 Task: Filter people who talk about #hiring.
Action: Mouse moved to (403, 111)
Screenshot: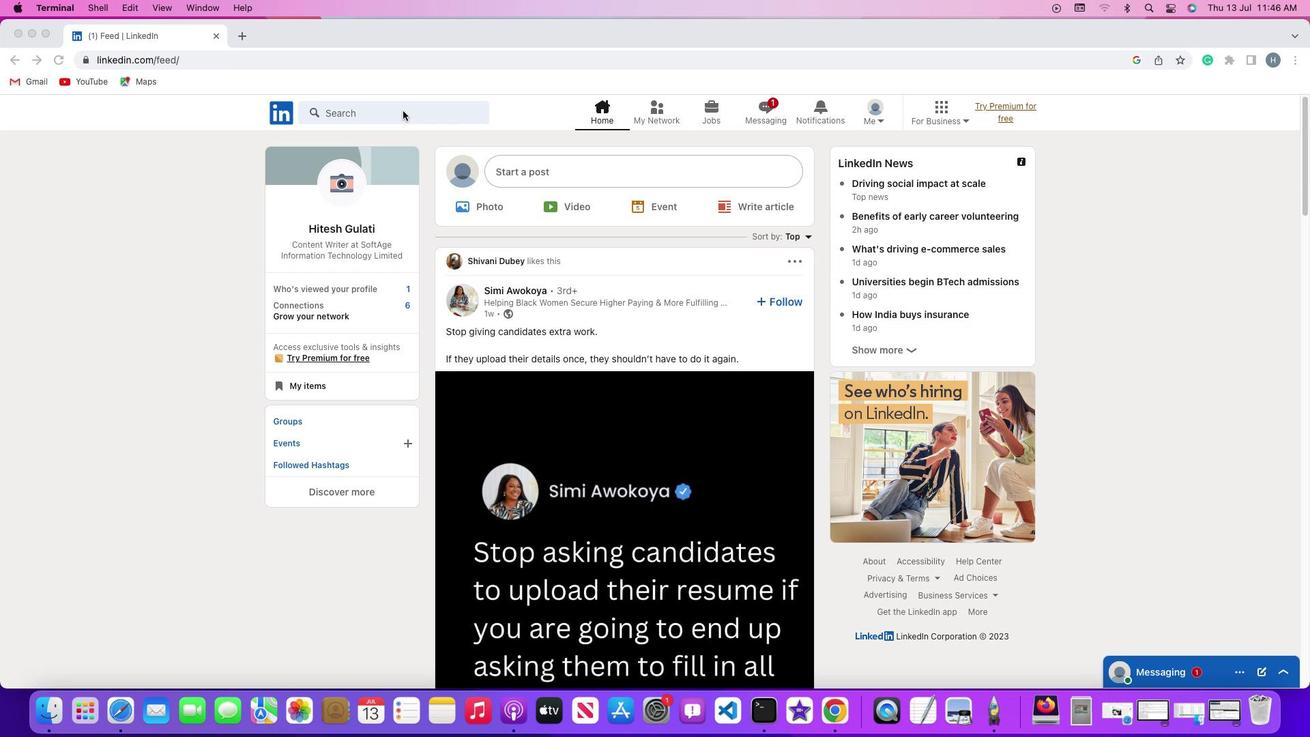 
Action: Mouse pressed left at (403, 111)
Screenshot: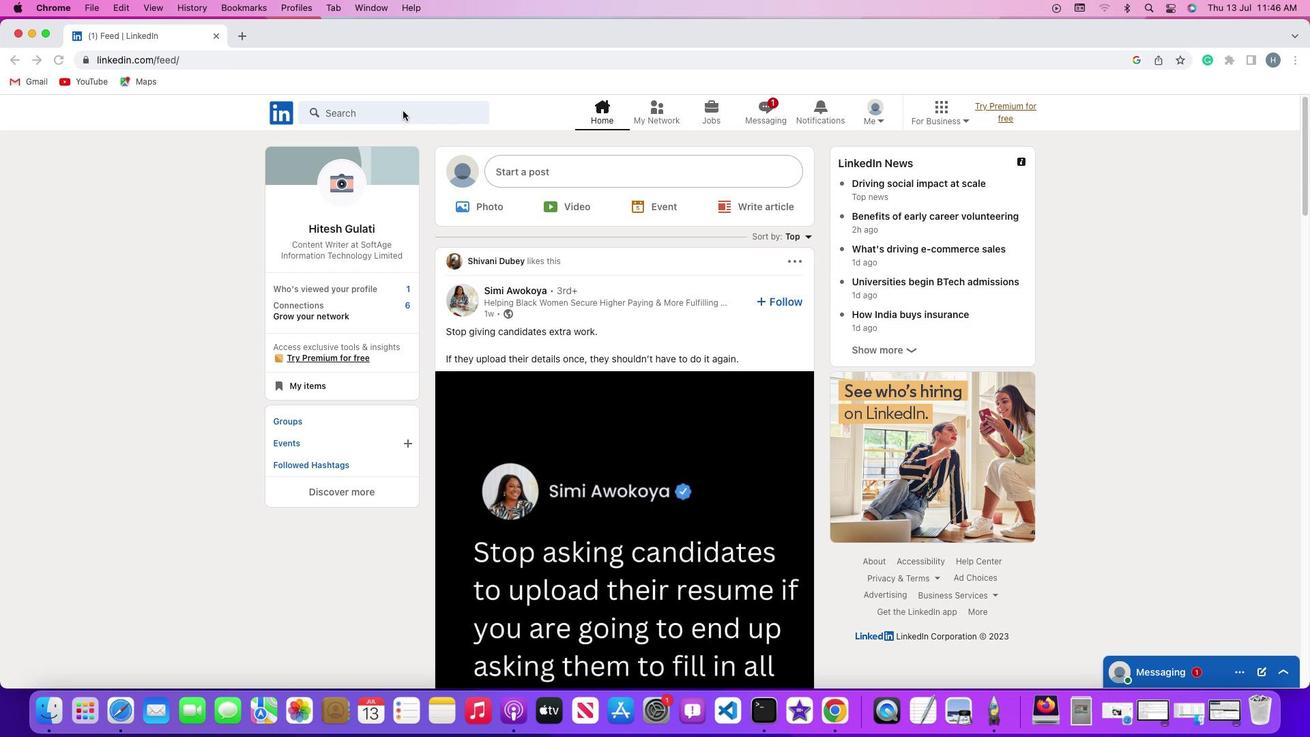 
Action: Mouse pressed left at (403, 111)
Screenshot: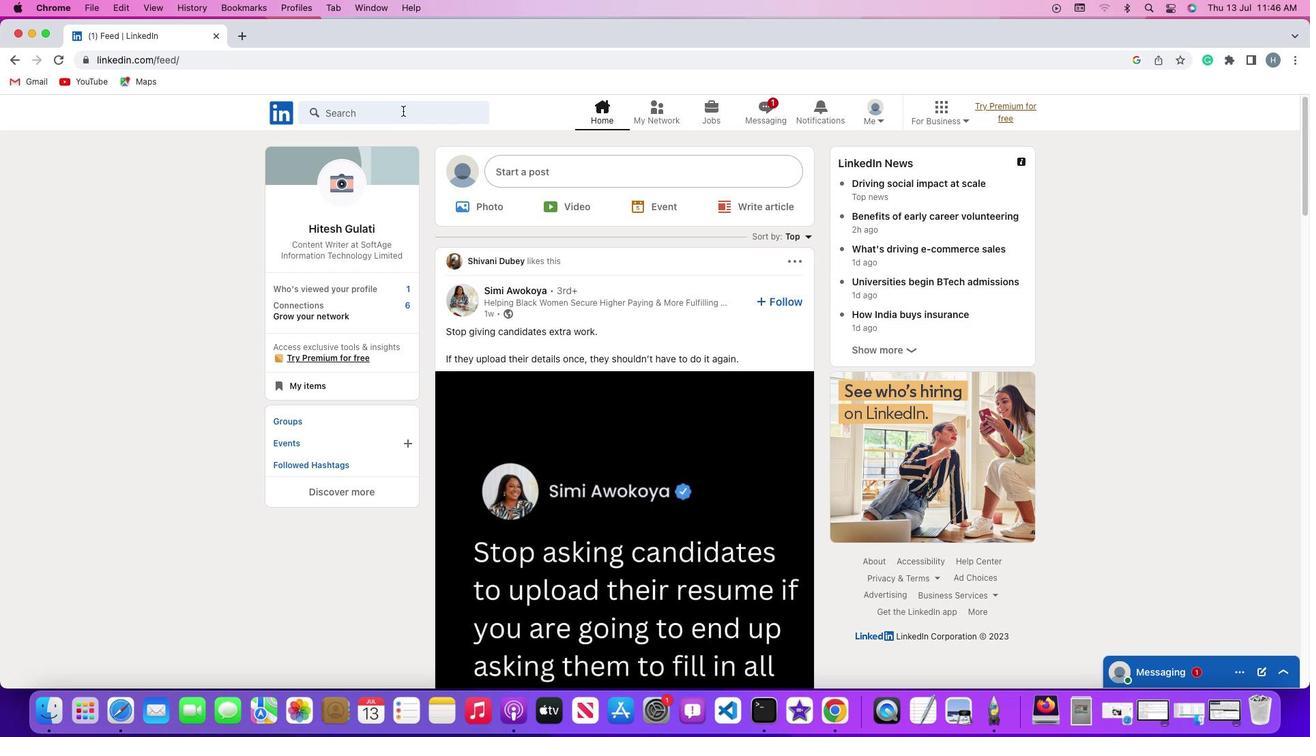 
Action: Mouse moved to (403, 110)
Screenshot: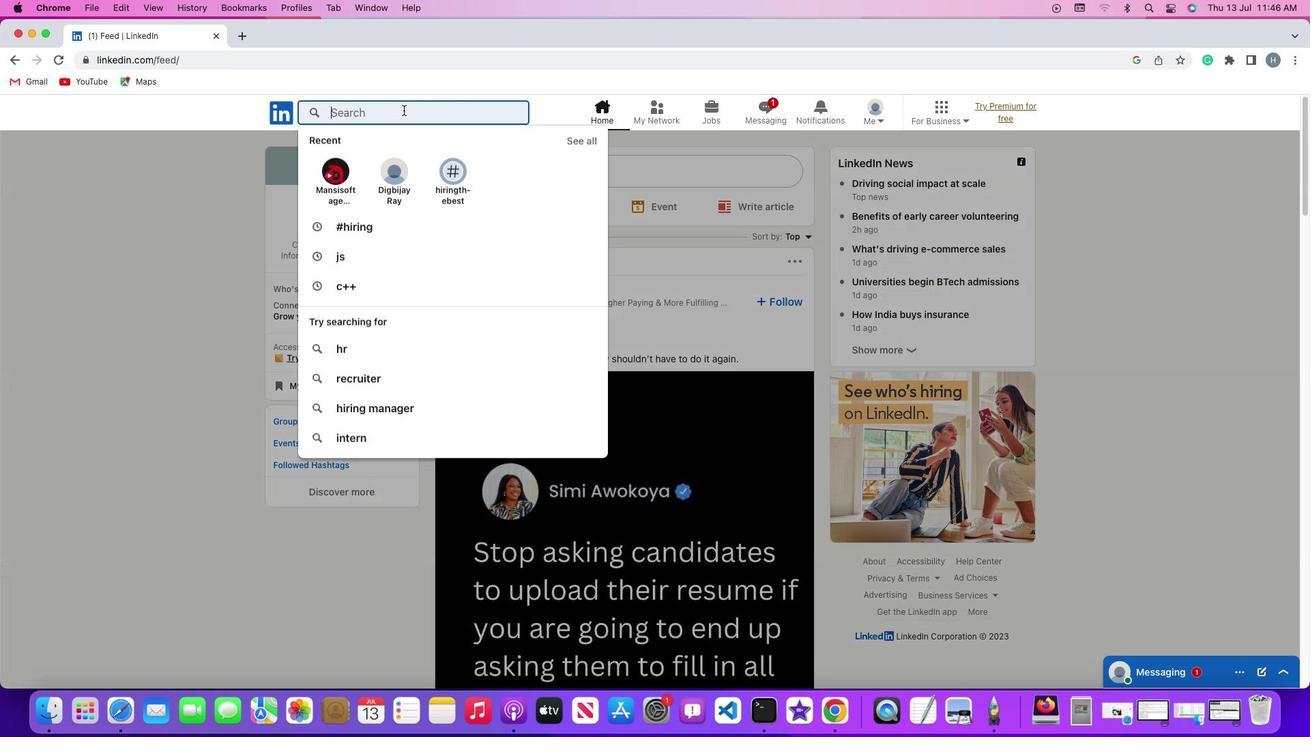
Action: Key pressed Key.shift'#''h''i''r''i''n''g'Key.enter
Screenshot: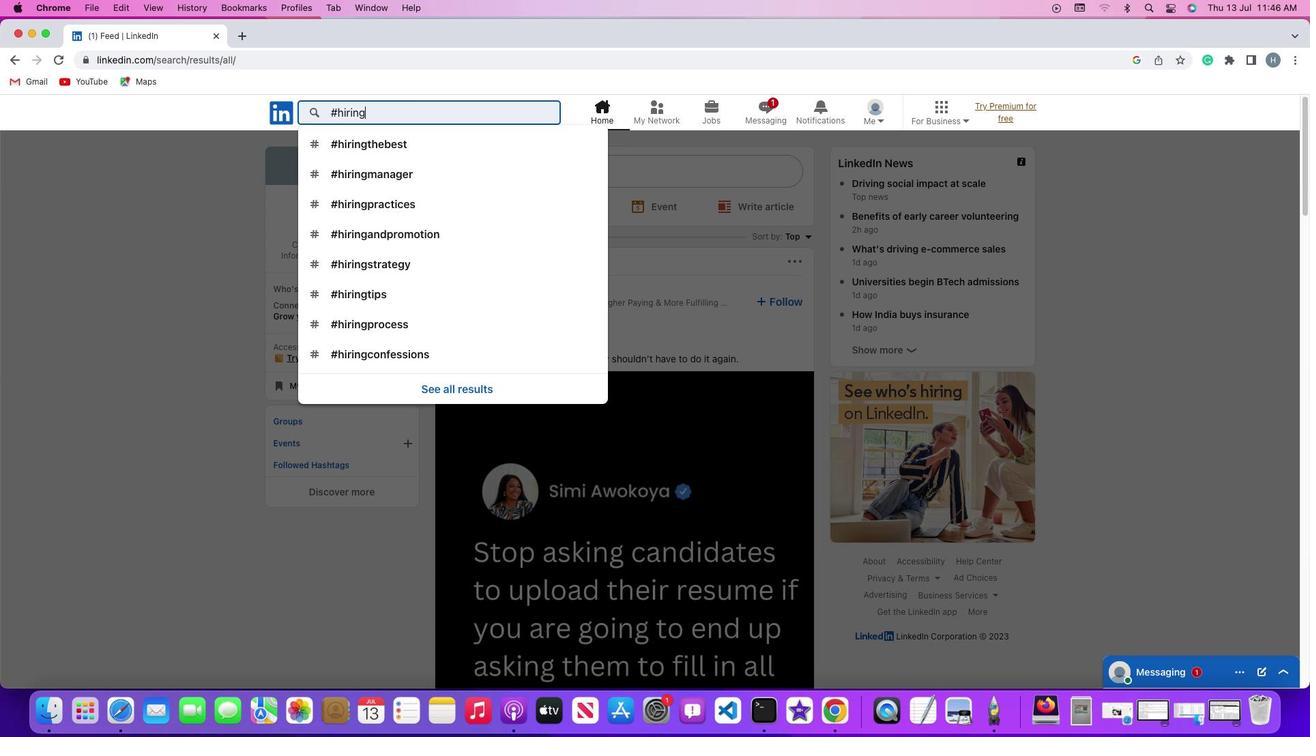 
Action: Mouse moved to (395, 152)
Screenshot: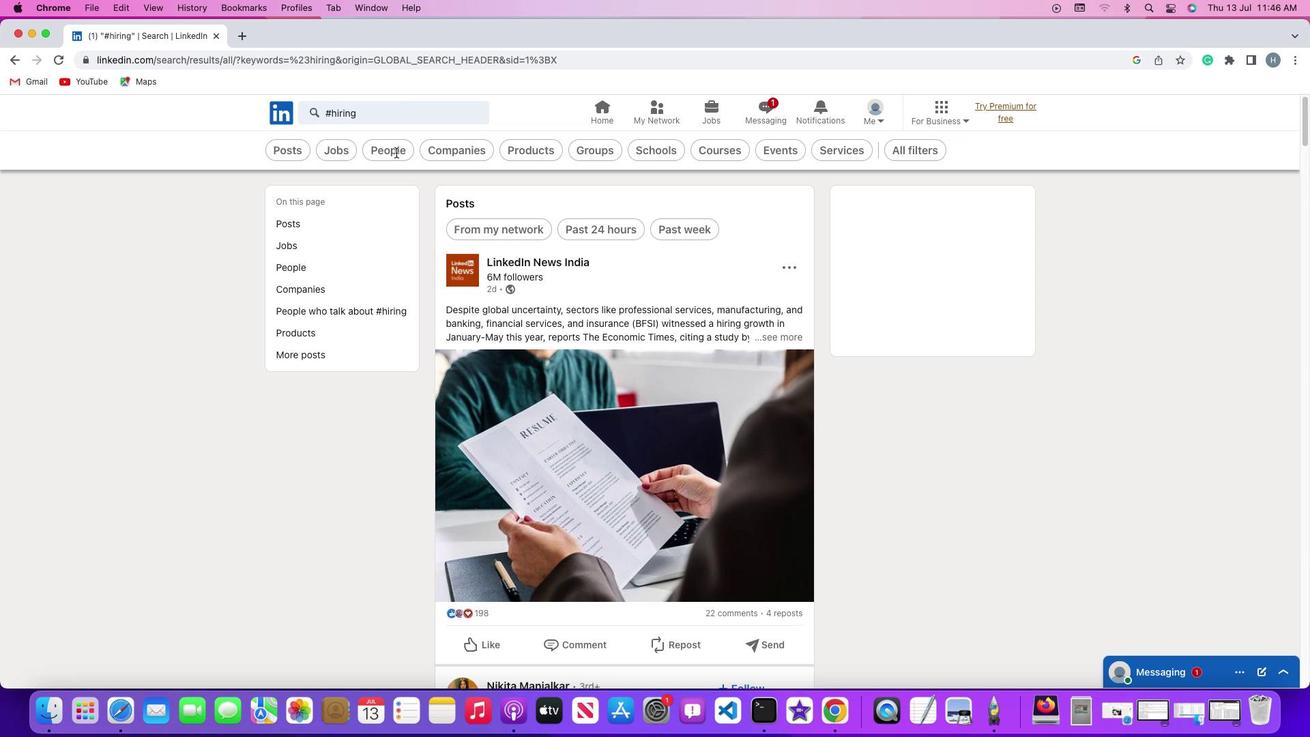 
Action: Mouse pressed left at (395, 152)
Screenshot: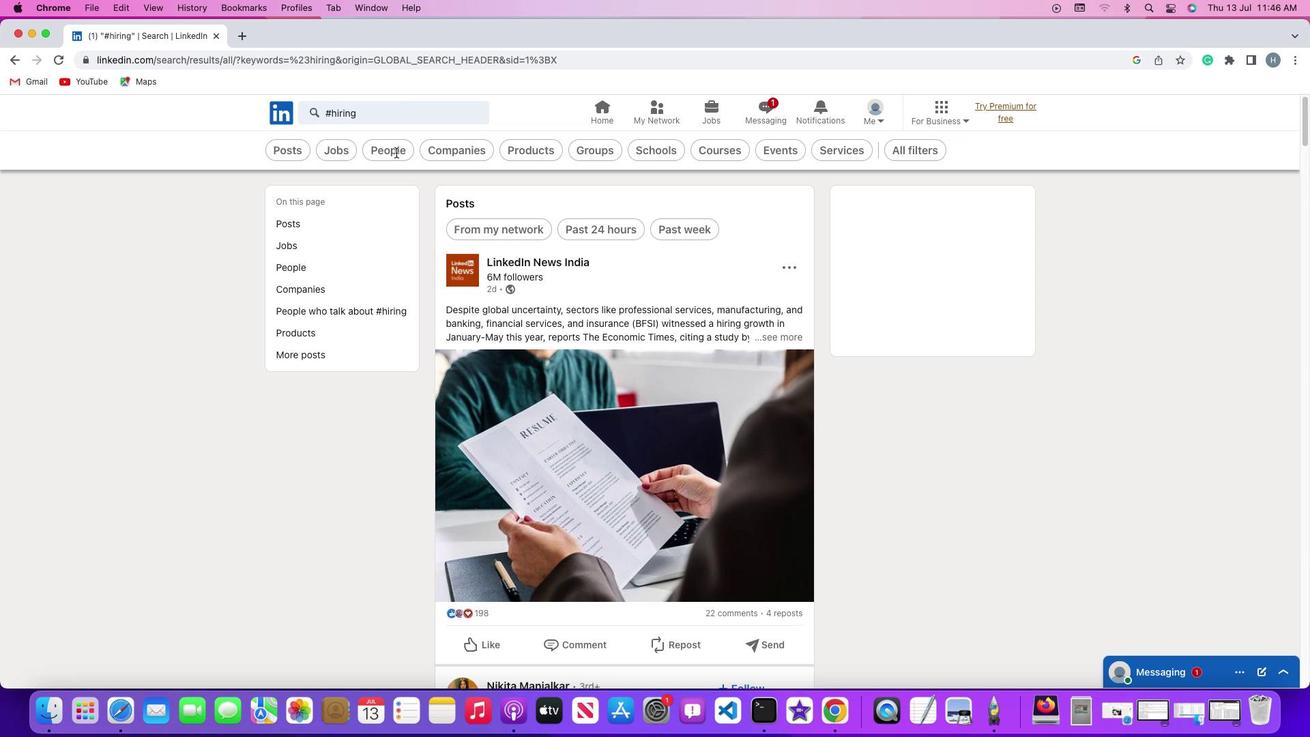 
Action: Mouse moved to (690, 148)
Screenshot: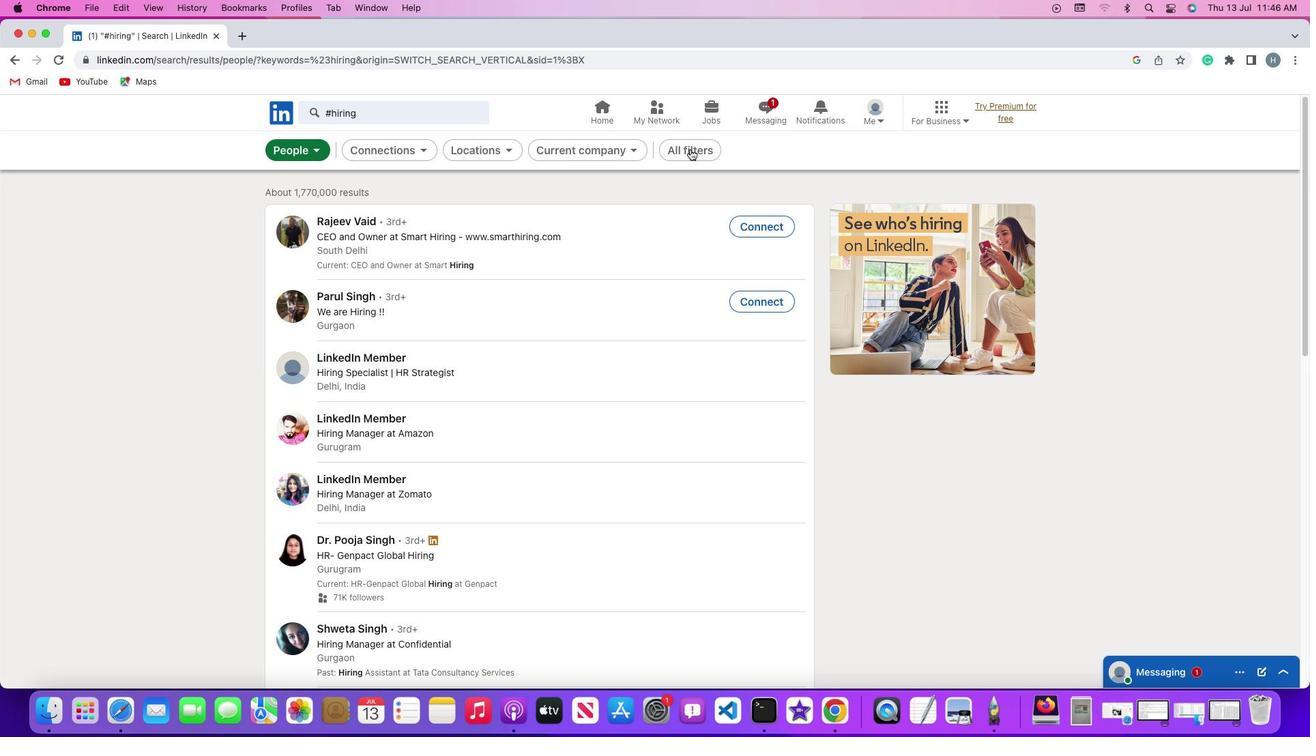 
Action: Mouse pressed left at (690, 148)
Screenshot: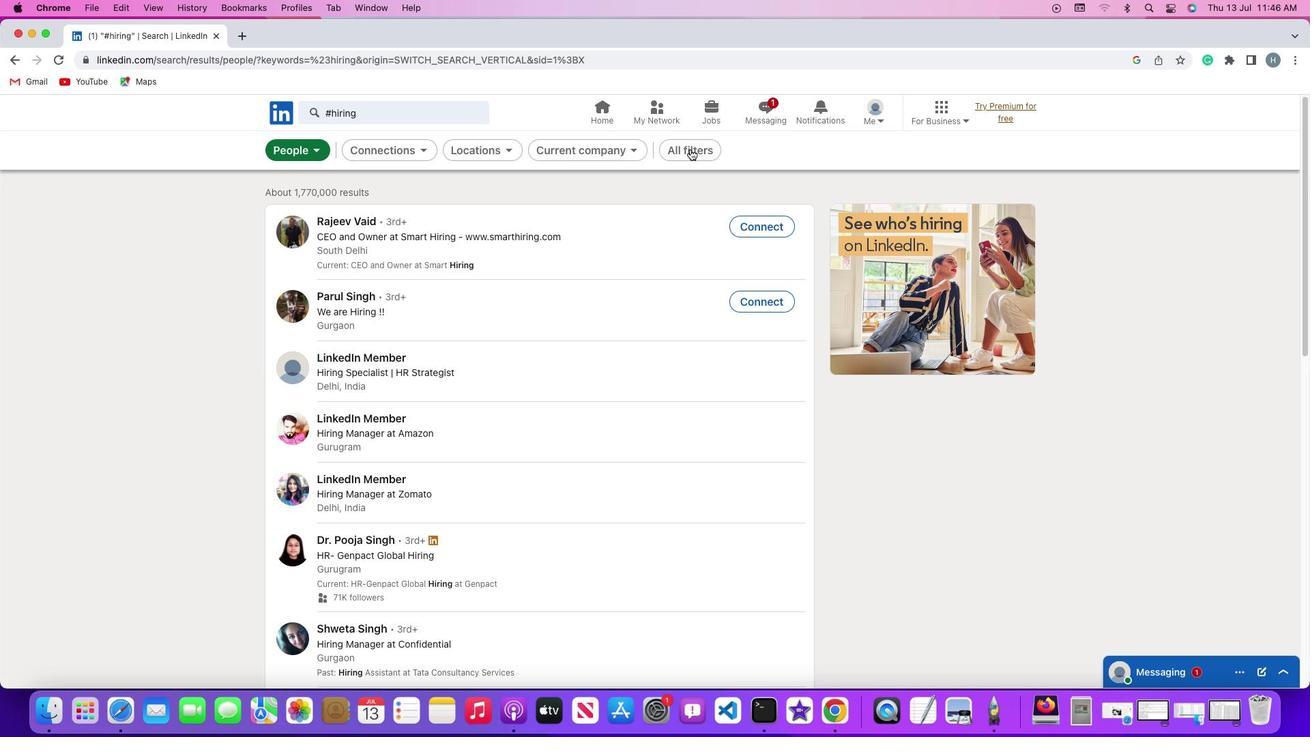 
Action: Mouse moved to (1054, 382)
Screenshot: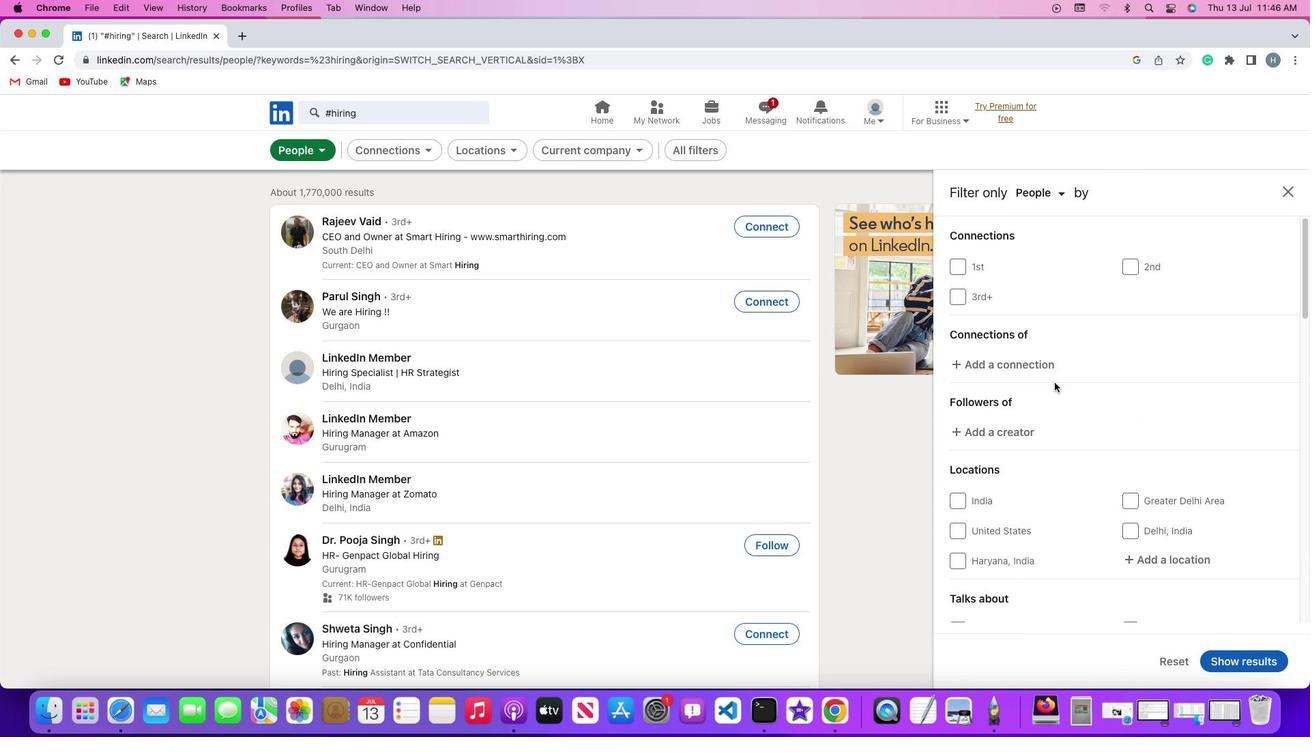 
Action: Mouse scrolled (1054, 382) with delta (0, 0)
Screenshot: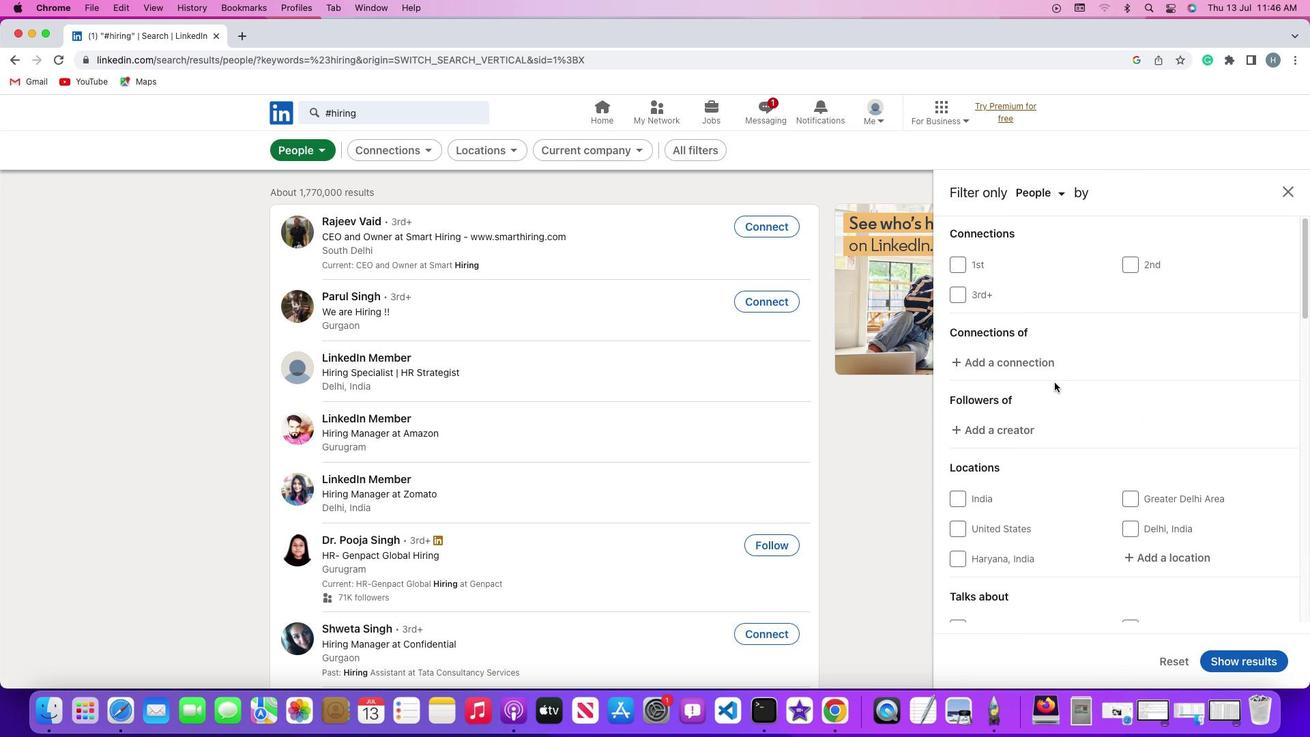 
Action: Mouse scrolled (1054, 382) with delta (0, 0)
Screenshot: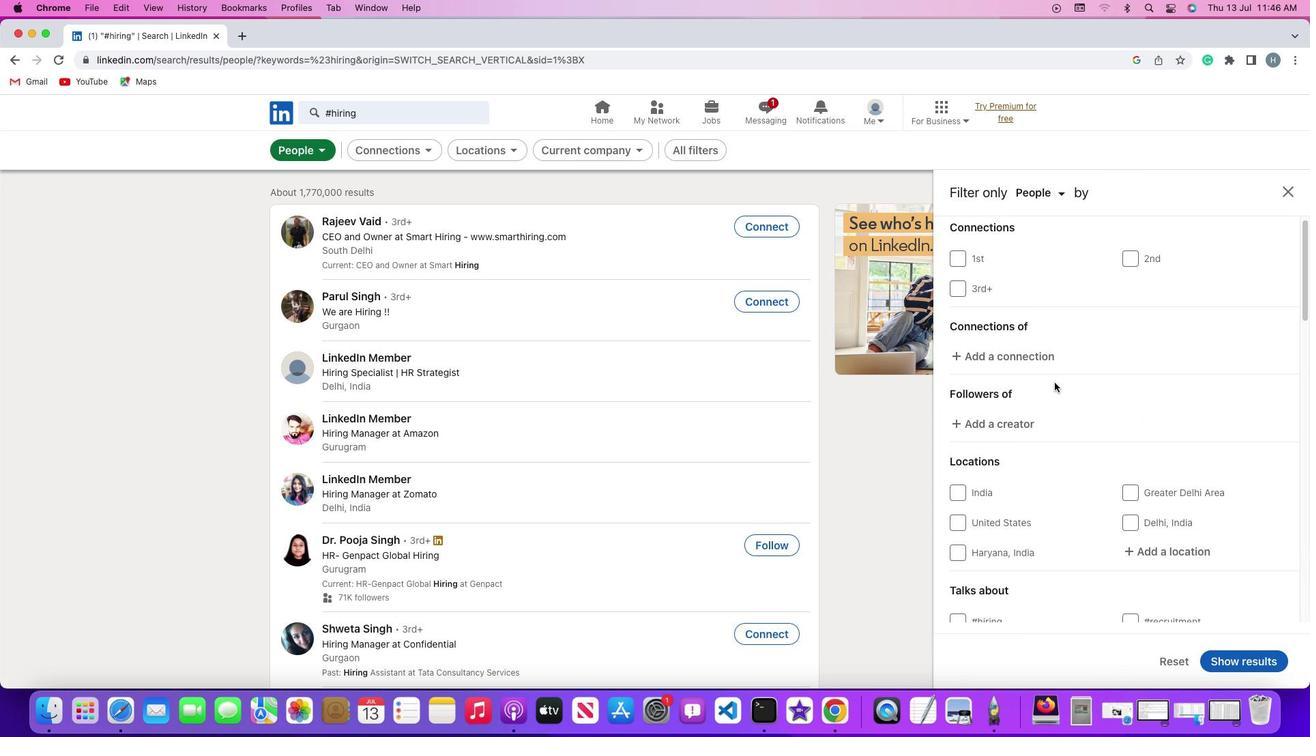 
Action: Mouse scrolled (1054, 382) with delta (0, -1)
Screenshot: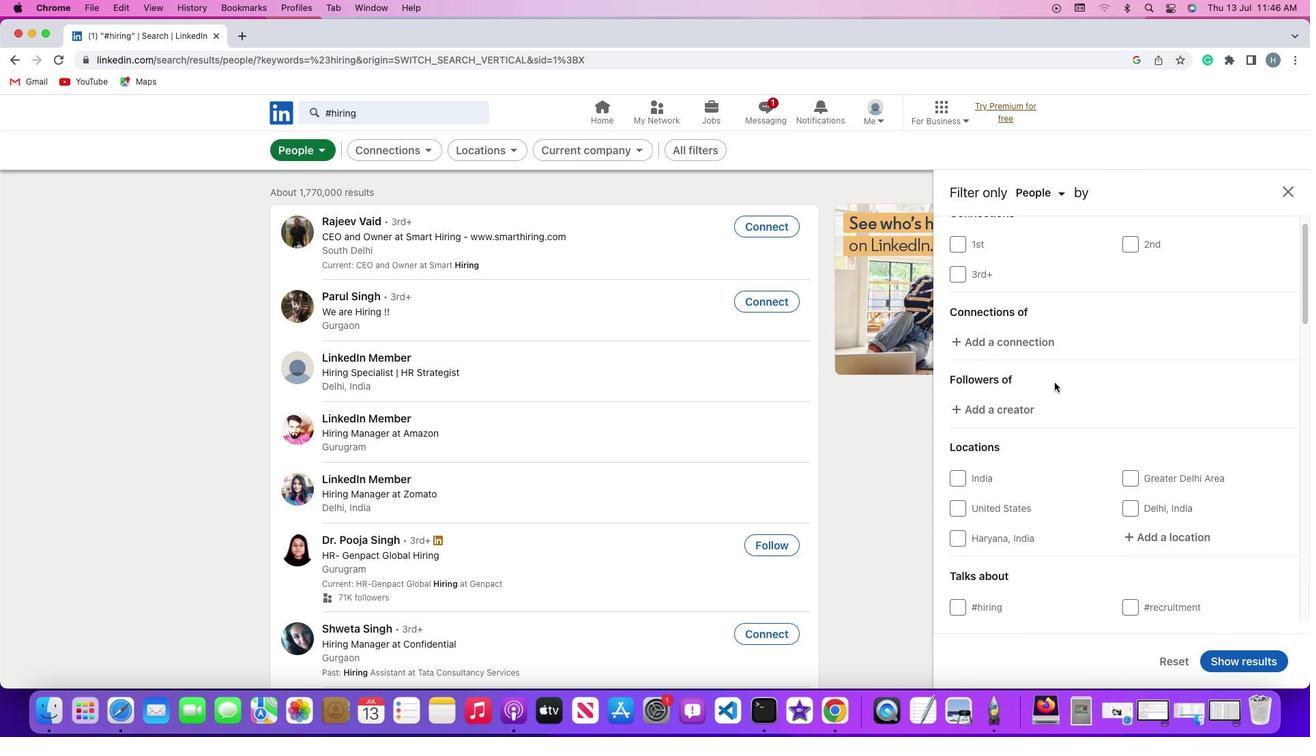 
Action: Mouse scrolled (1054, 382) with delta (0, 0)
Screenshot: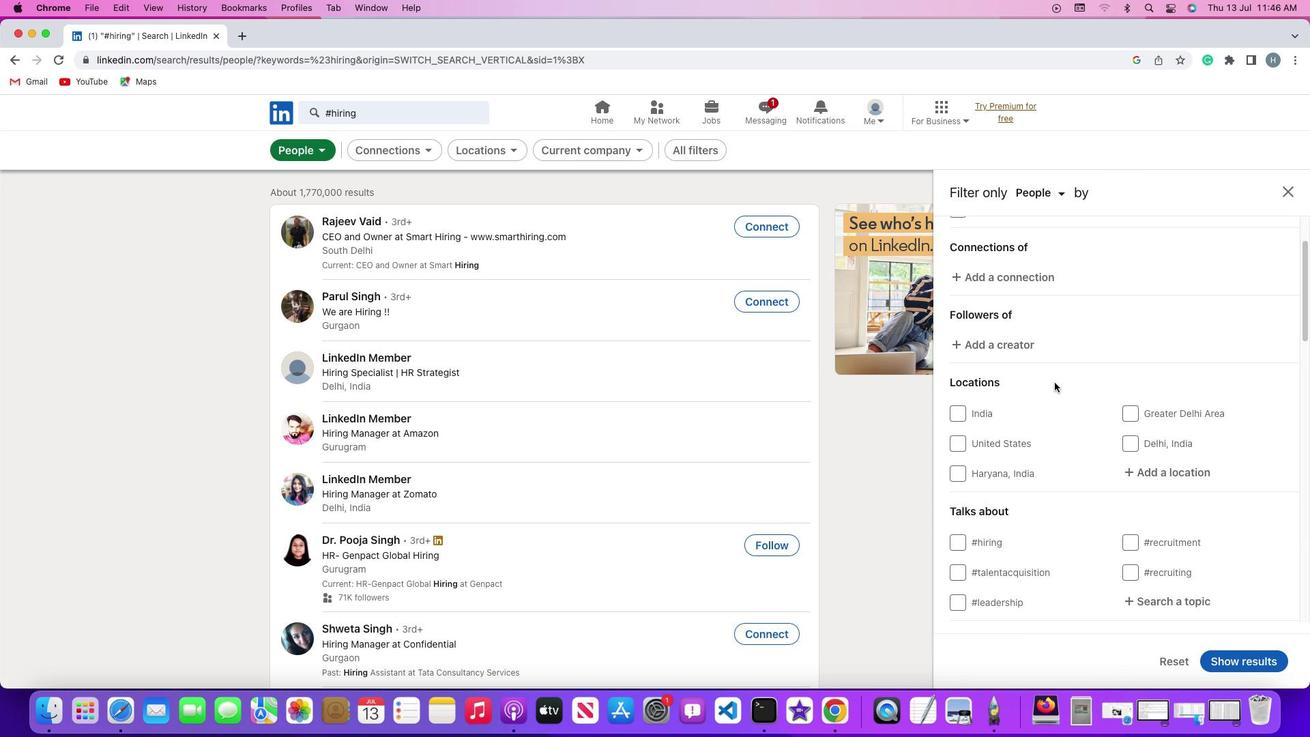 
Action: Mouse scrolled (1054, 382) with delta (0, 0)
Screenshot: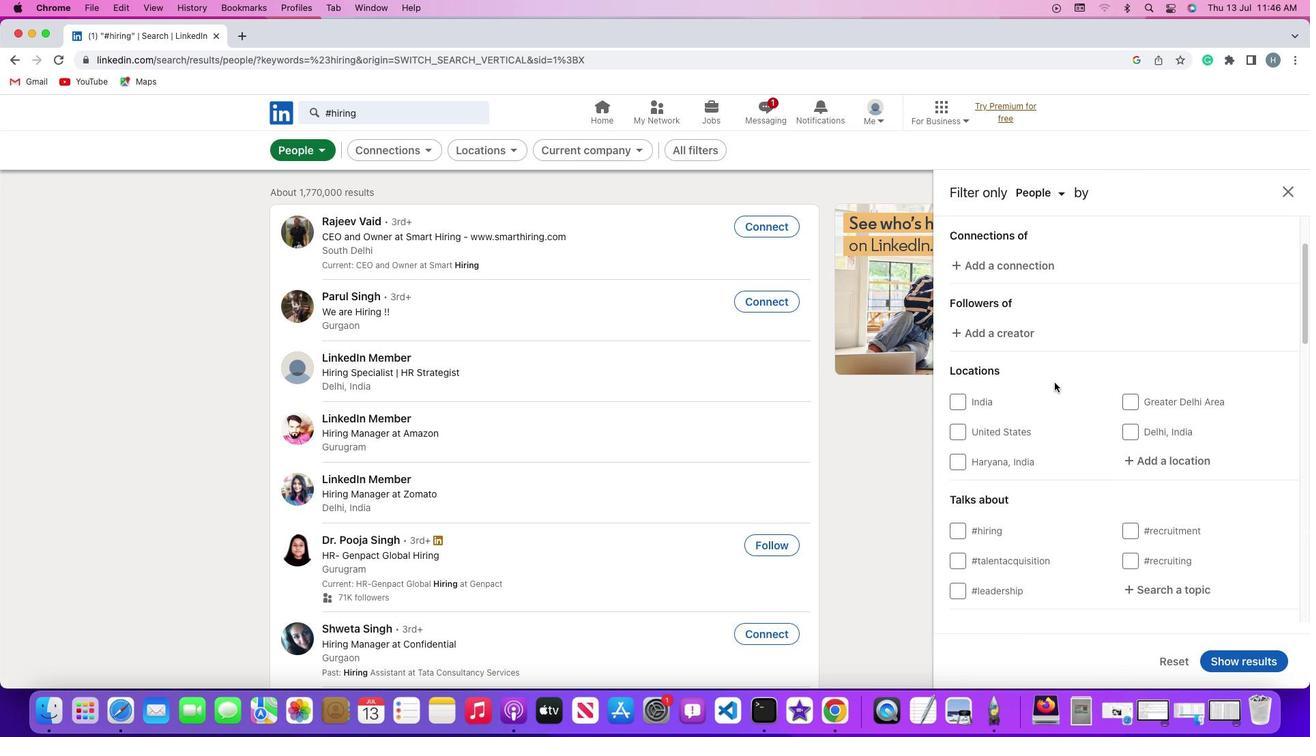 
Action: Mouse scrolled (1054, 382) with delta (0, -1)
Screenshot: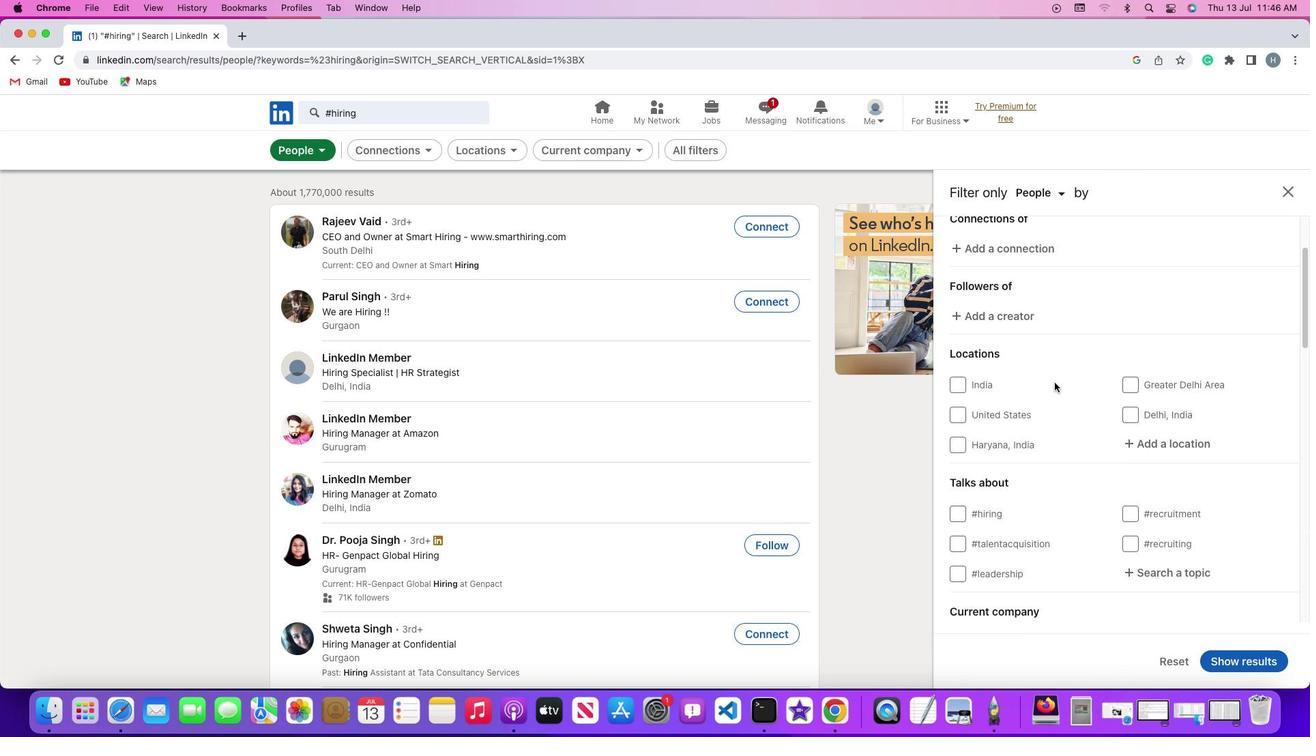 
Action: Mouse scrolled (1054, 382) with delta (0, 0)
Screenshot: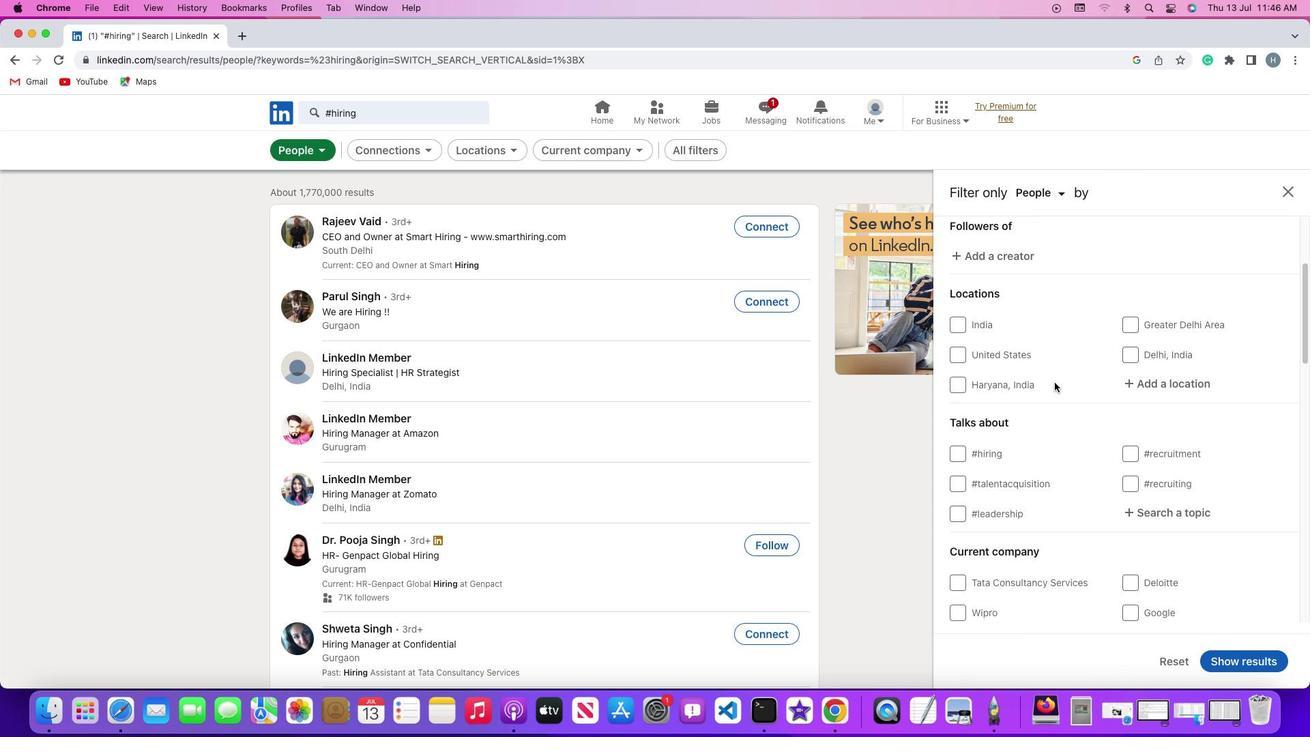 
Action: Mouse scrolled (1054, 382) with delta (0, 0)
Screenshot: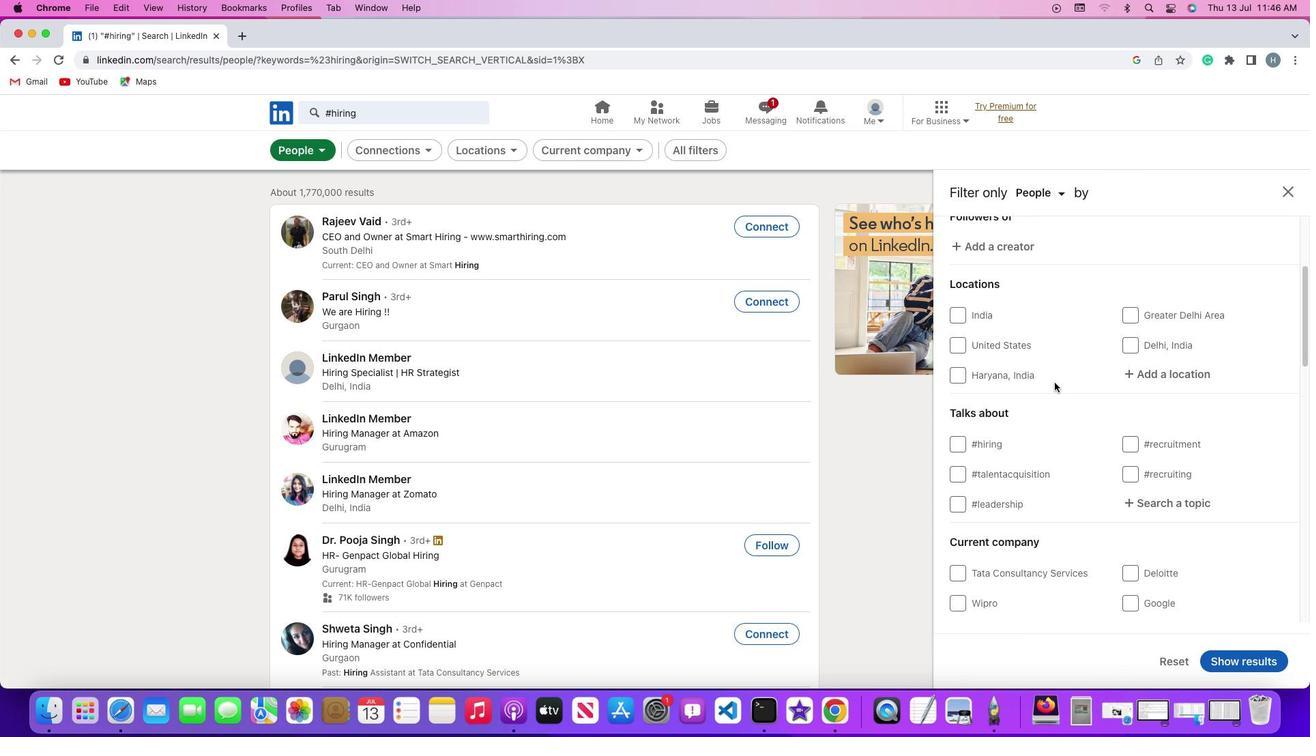 
Action: Mouse moved to (957, 429)
Screenshot: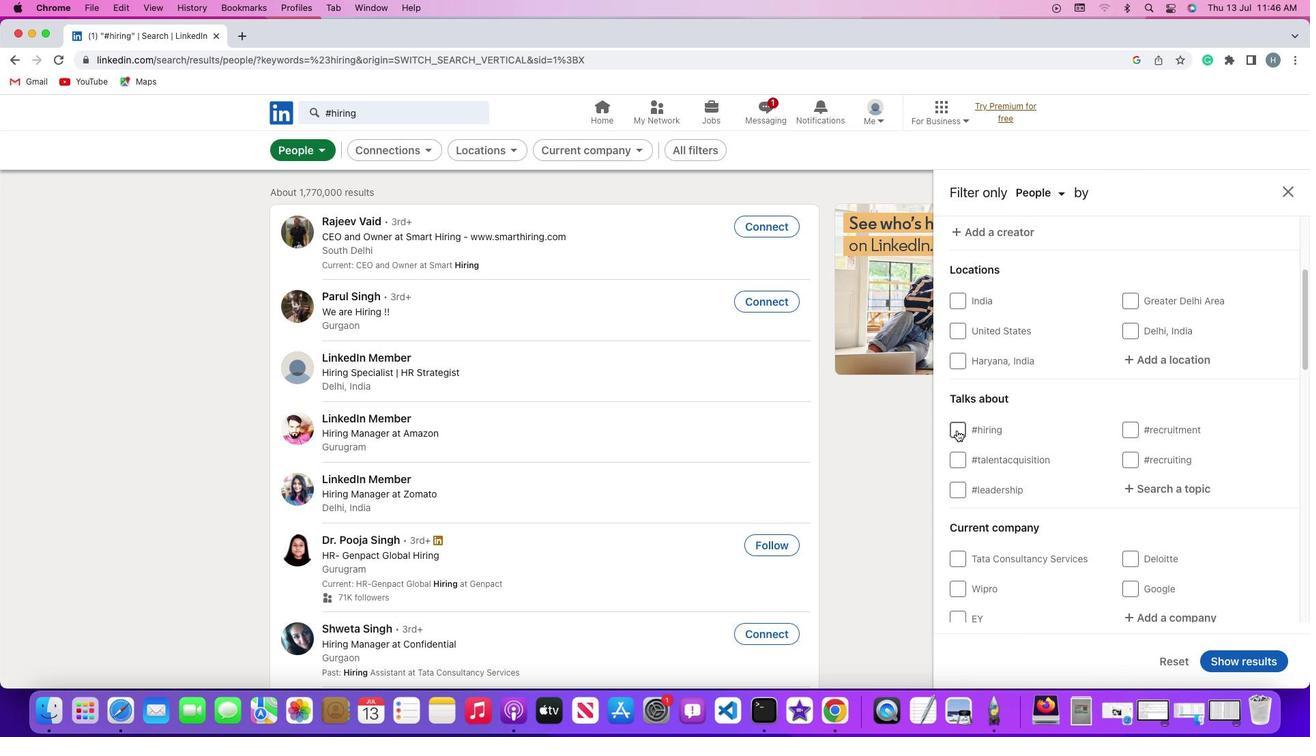 
Action: Mouse pressed left at (957, 429)
Screenshot: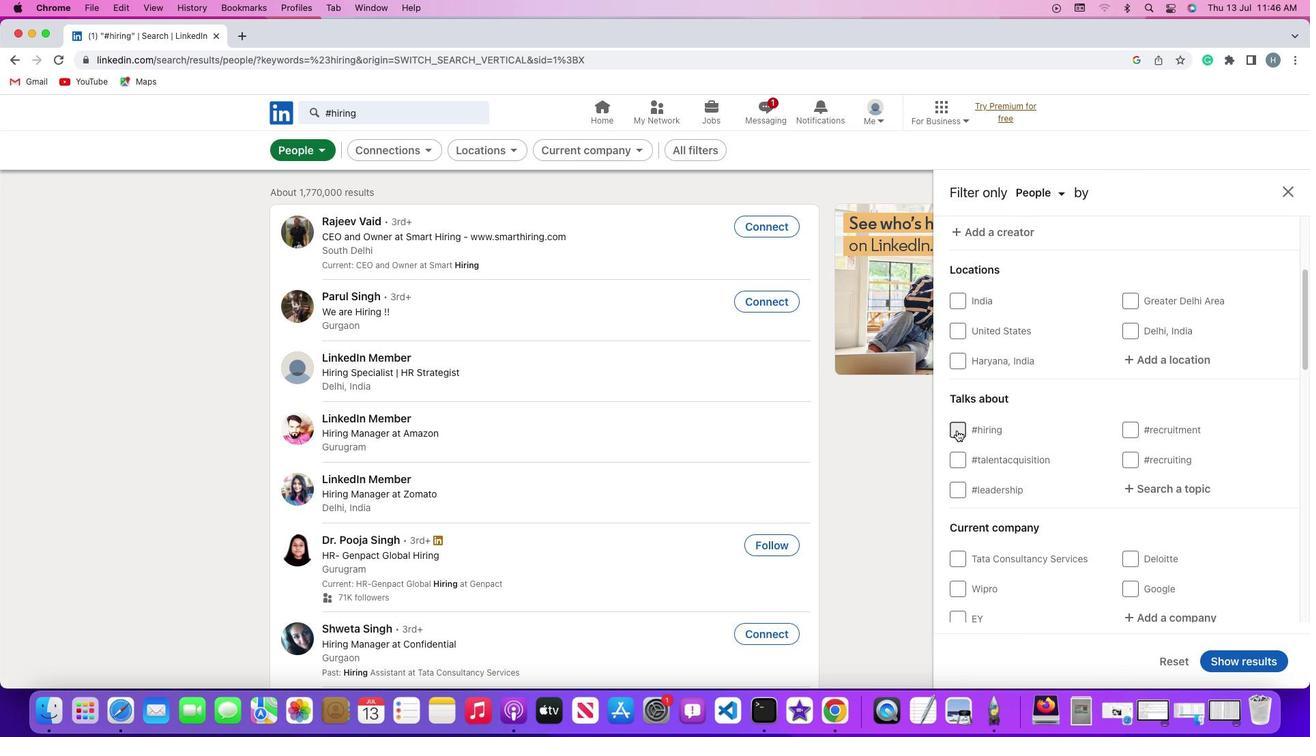 
Action: Mouse moved to (1244, 660)
Screenshot: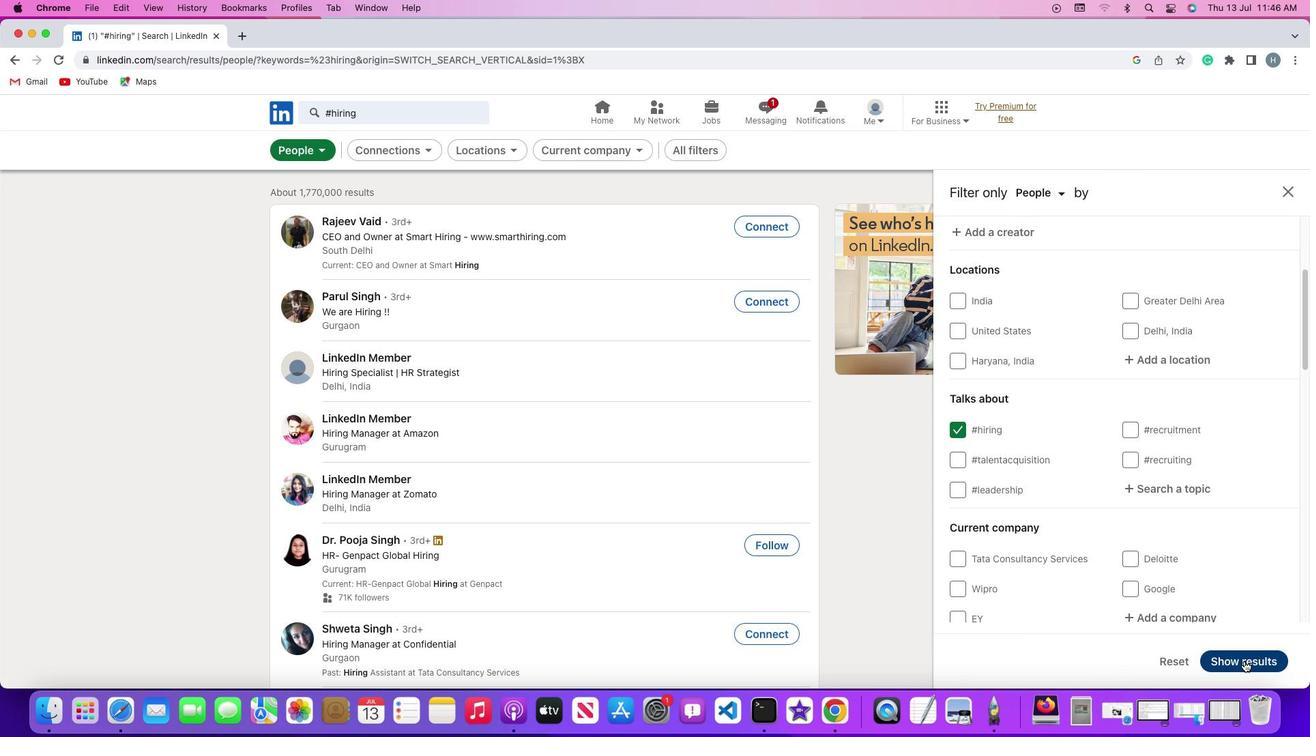 
Action: Mouse pressed left at (1244, 660)
Screenshot: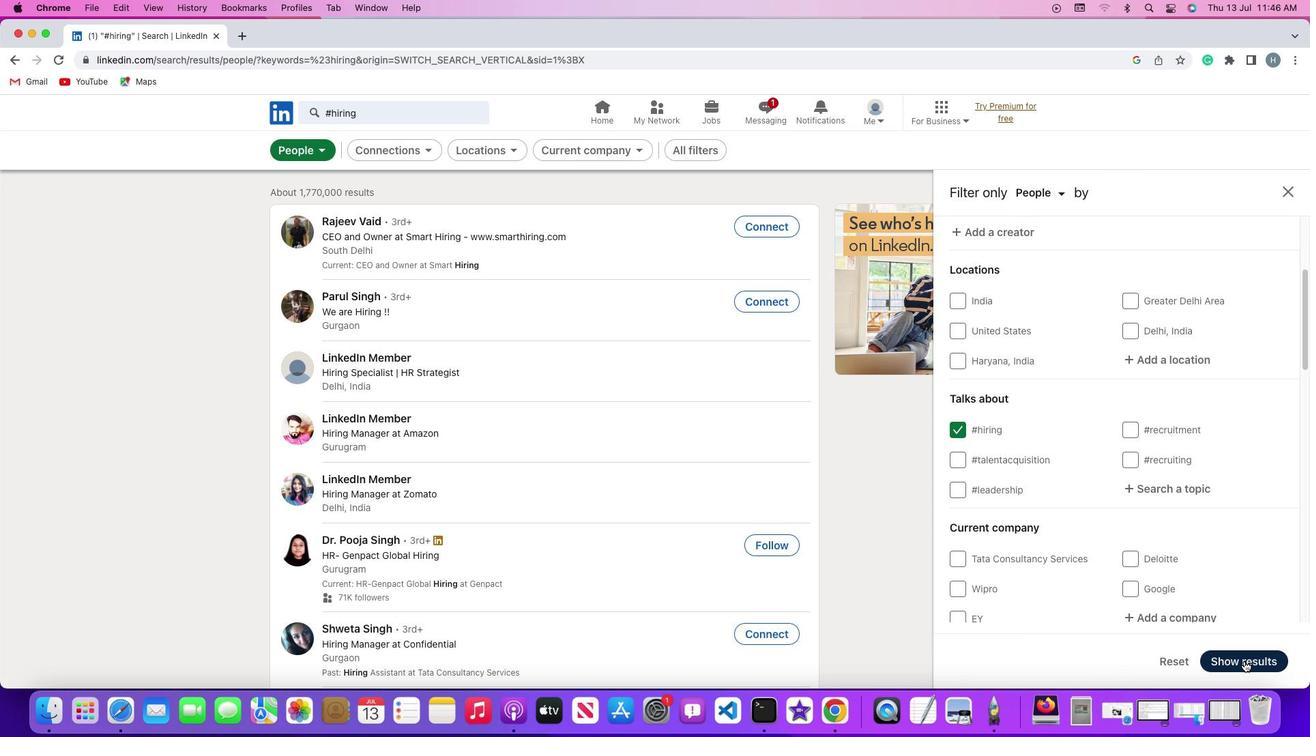 
Action: Mouse moved to (1129, 381)
Screenshot: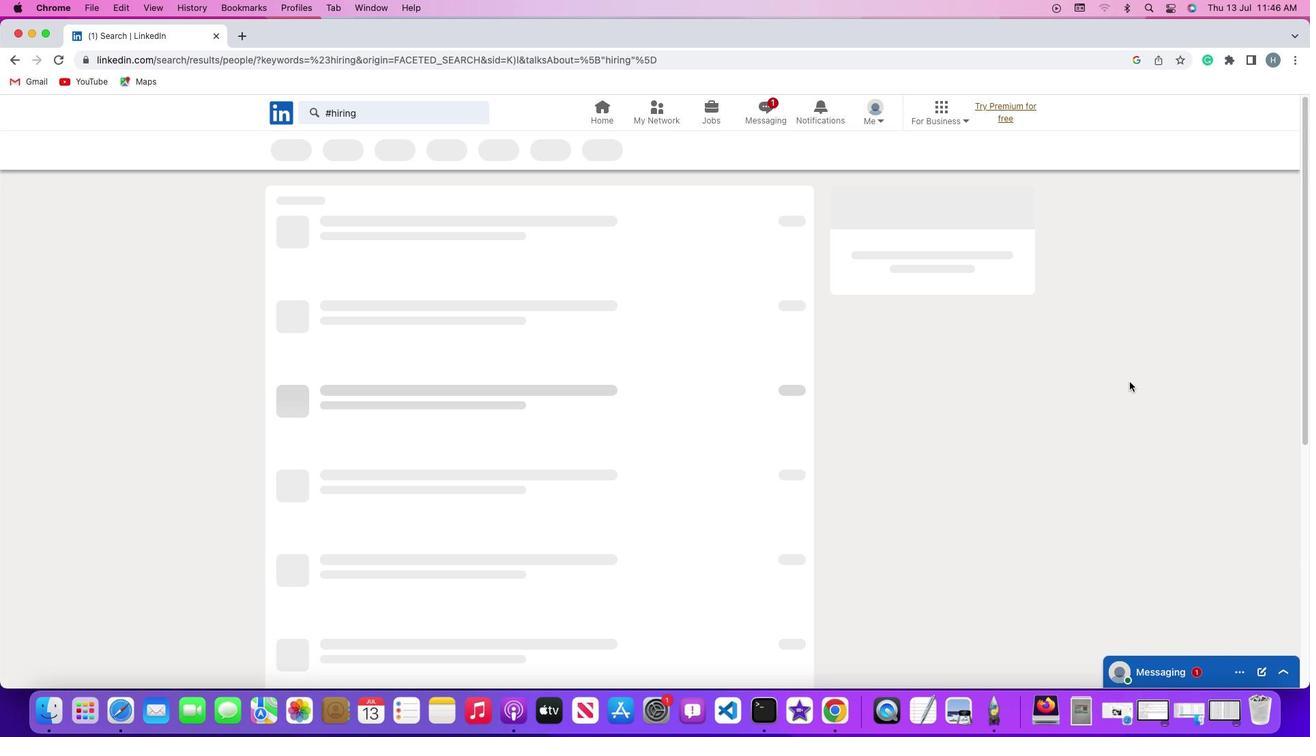 
